Task: Sort the products by relevance.
Action: Mouse pressed left at (24, 152)
Screenshot: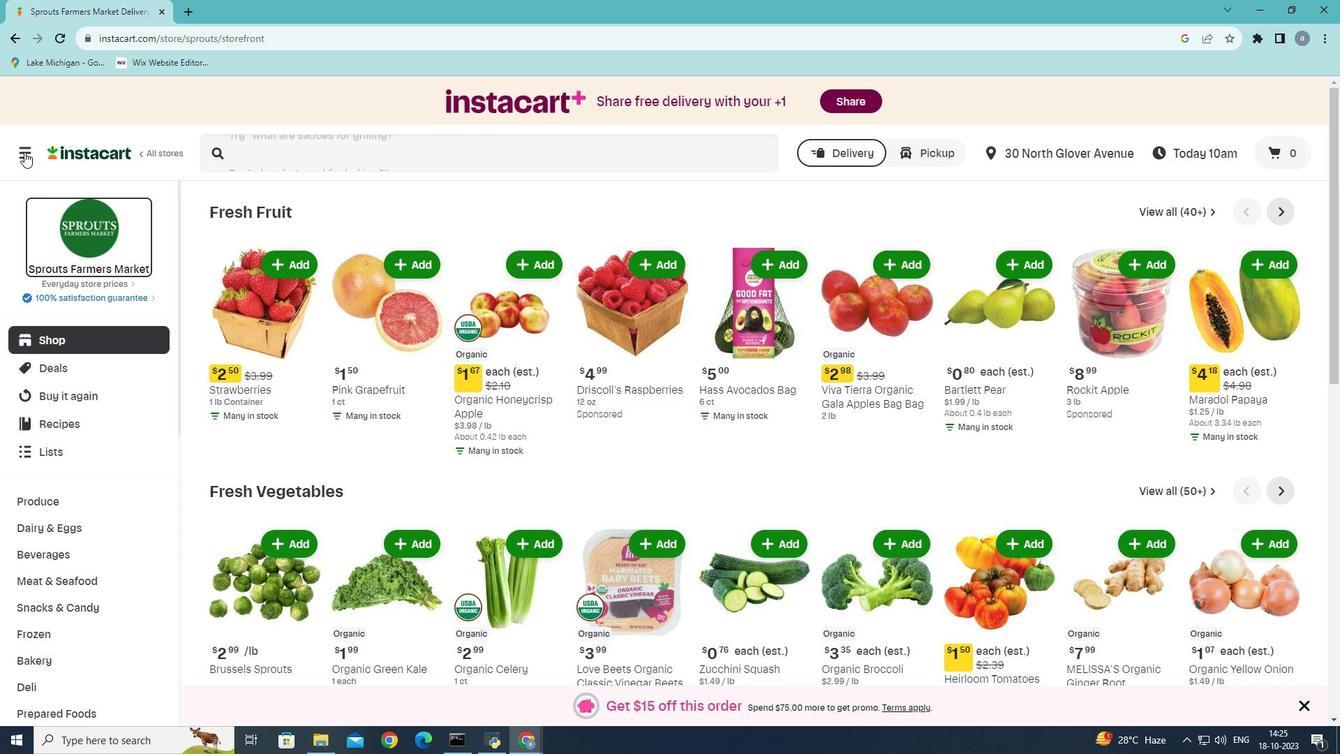 
Action: Mouse moved to (87, 409)
Screenshot: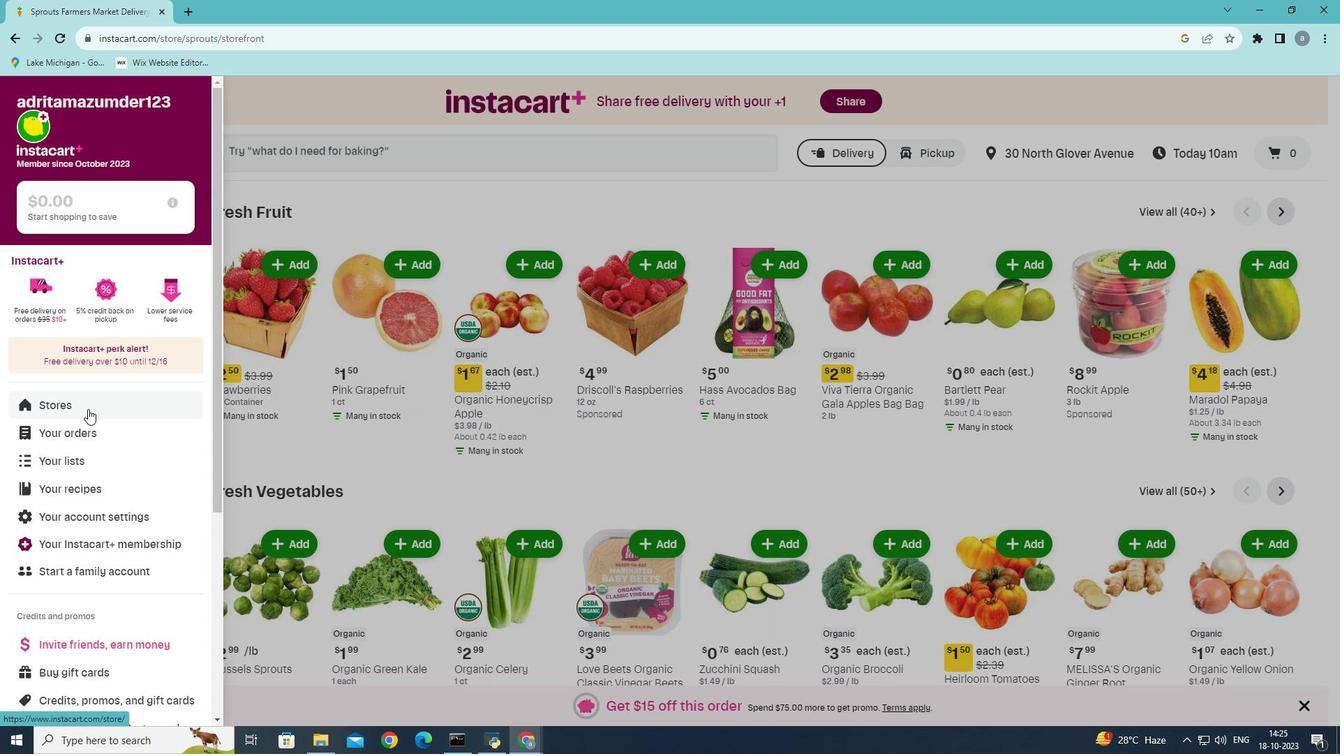 
Action: Mouse pressed left at (87, 409)
Screenshot: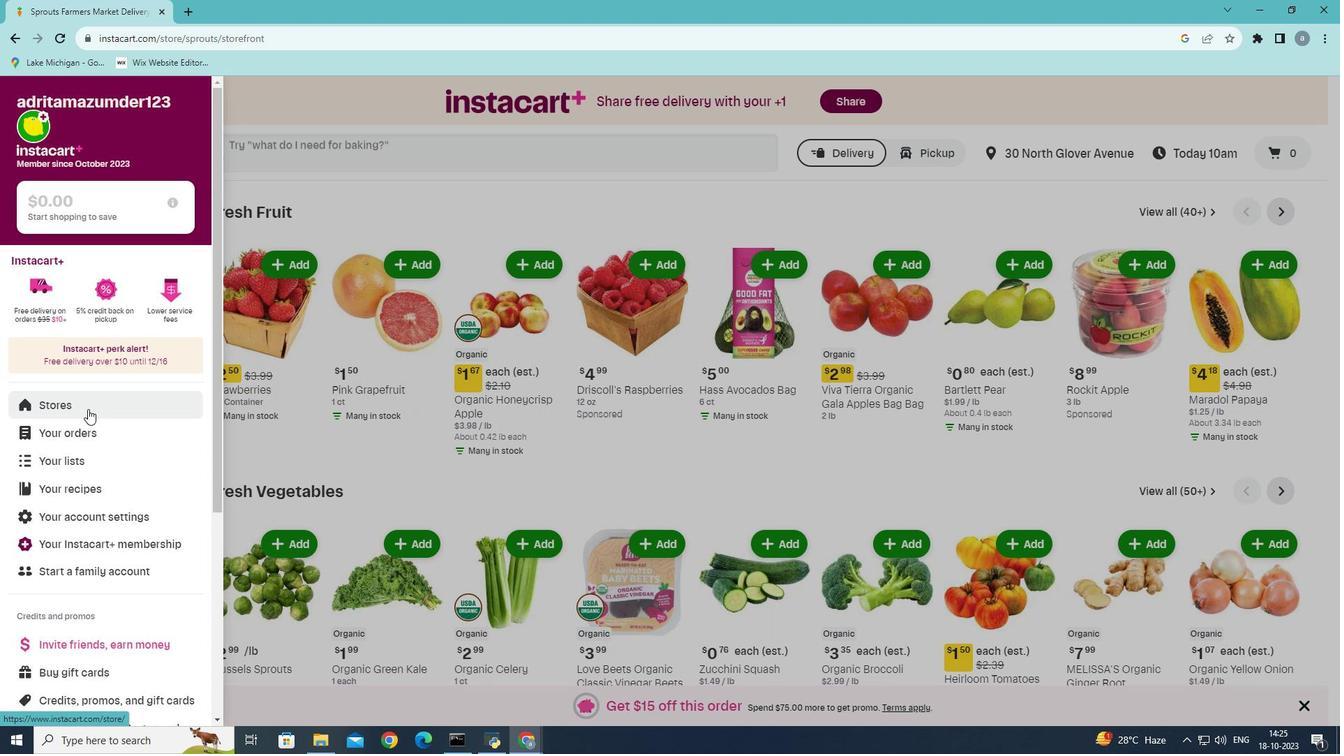 
Action: Mouse moved to (328, 147)
Screenshot: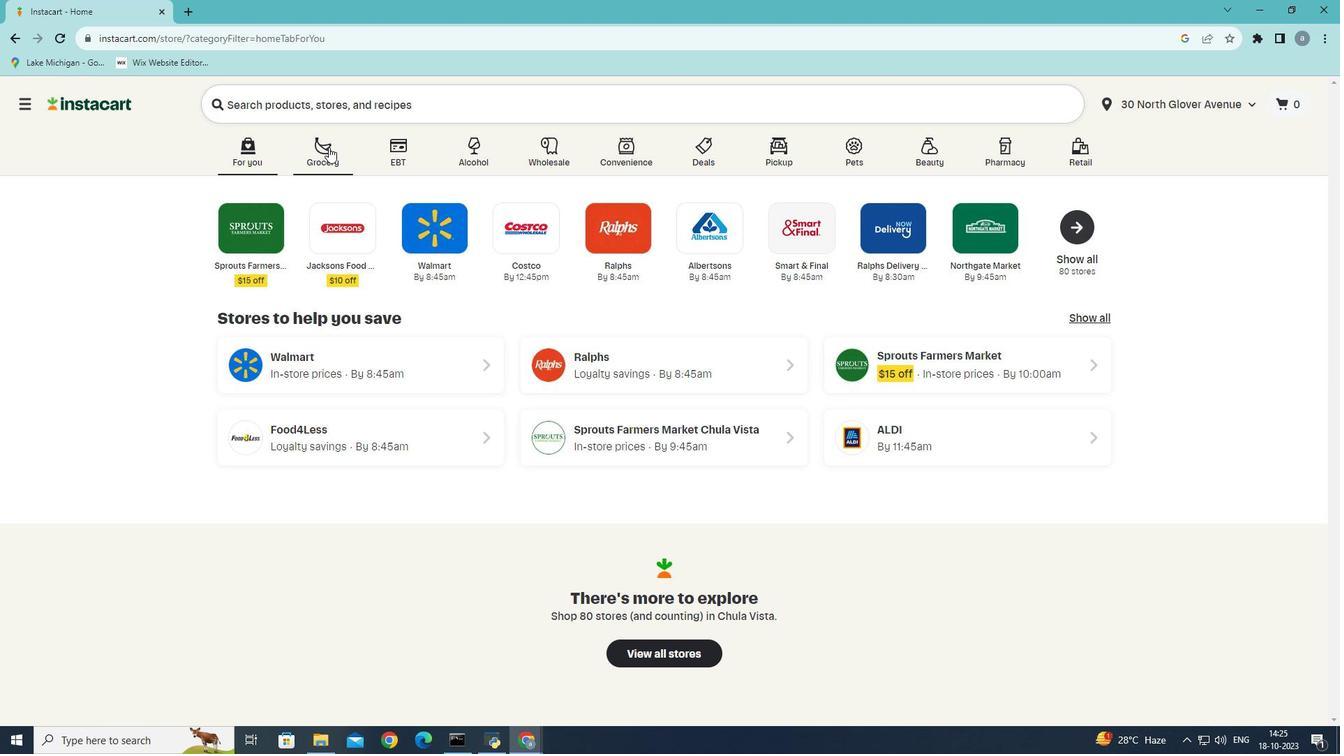 
Action: Mouse pressed left at (328, 147)
Screenshot: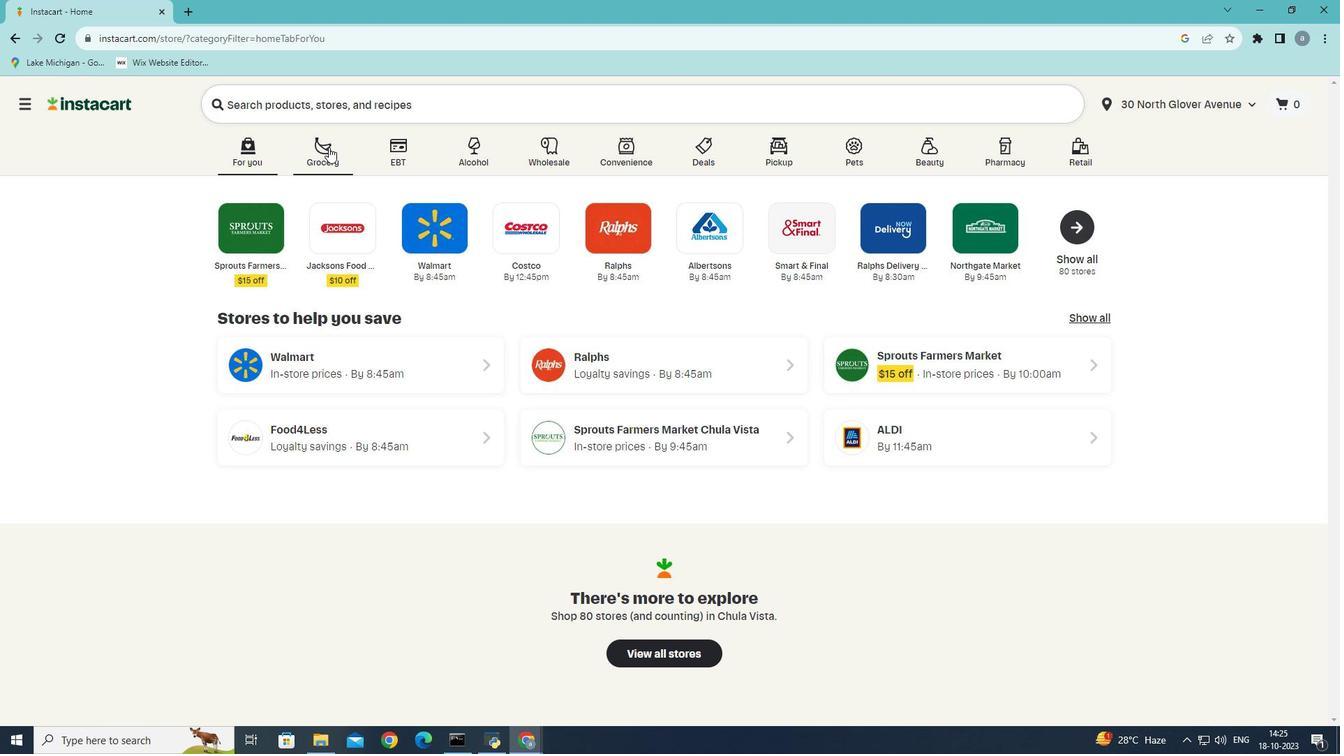 
Action: Mouse moved to (350, 399)
Screenshot: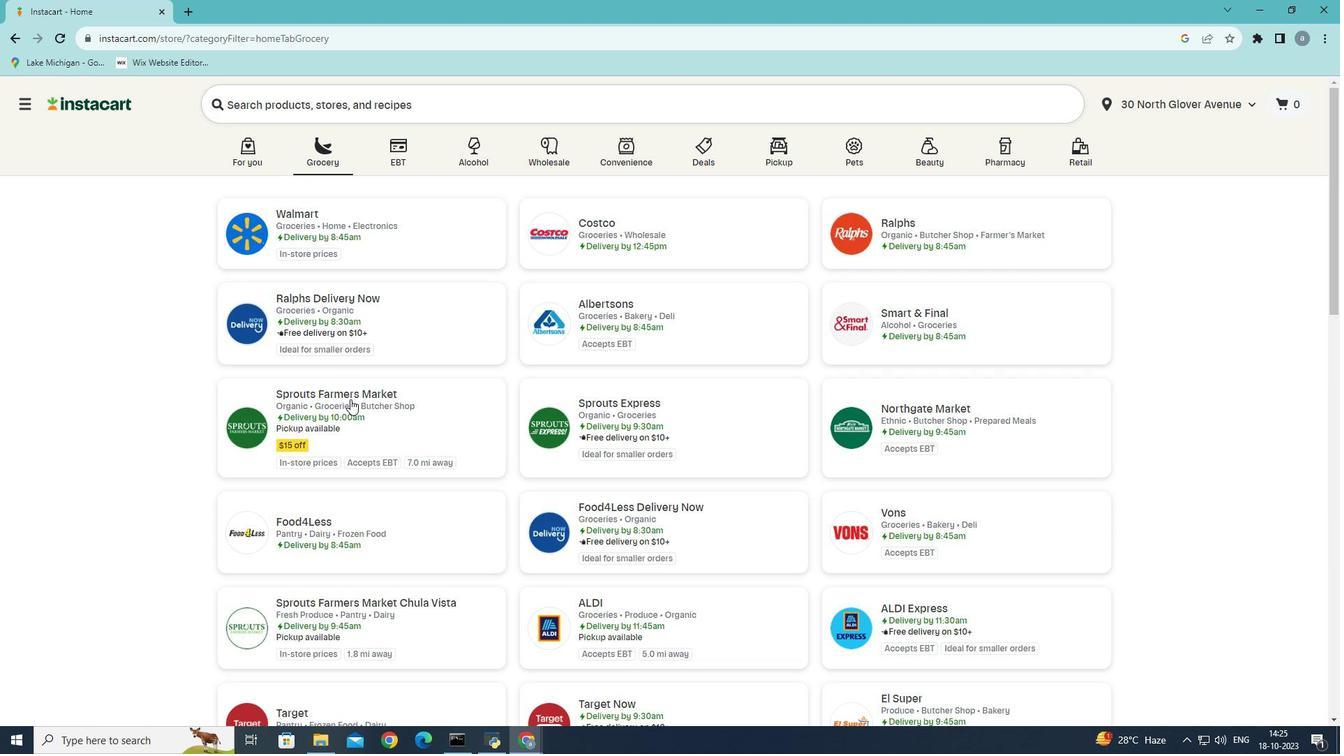 
Action: Mouse pressed left at (350, 399)
Screenshot: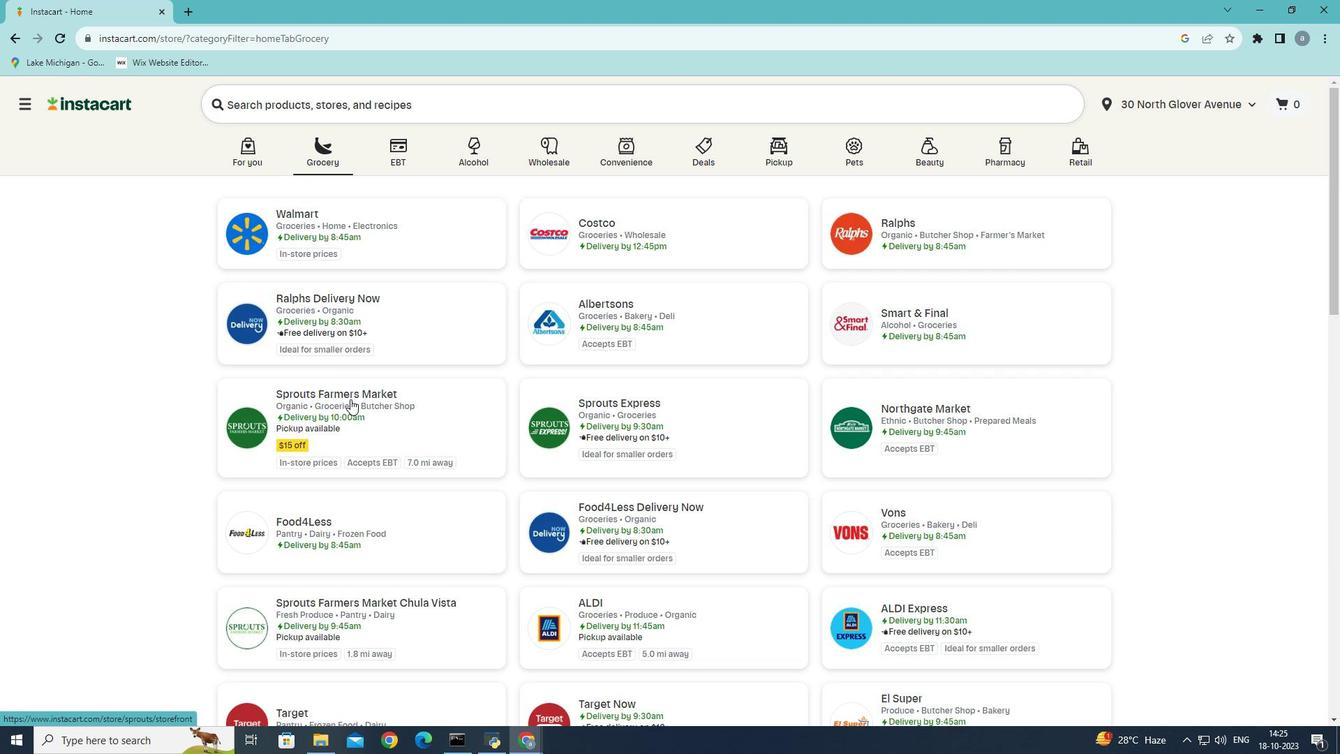 
Action: Mouse moved to (60, 578)
Screenshot: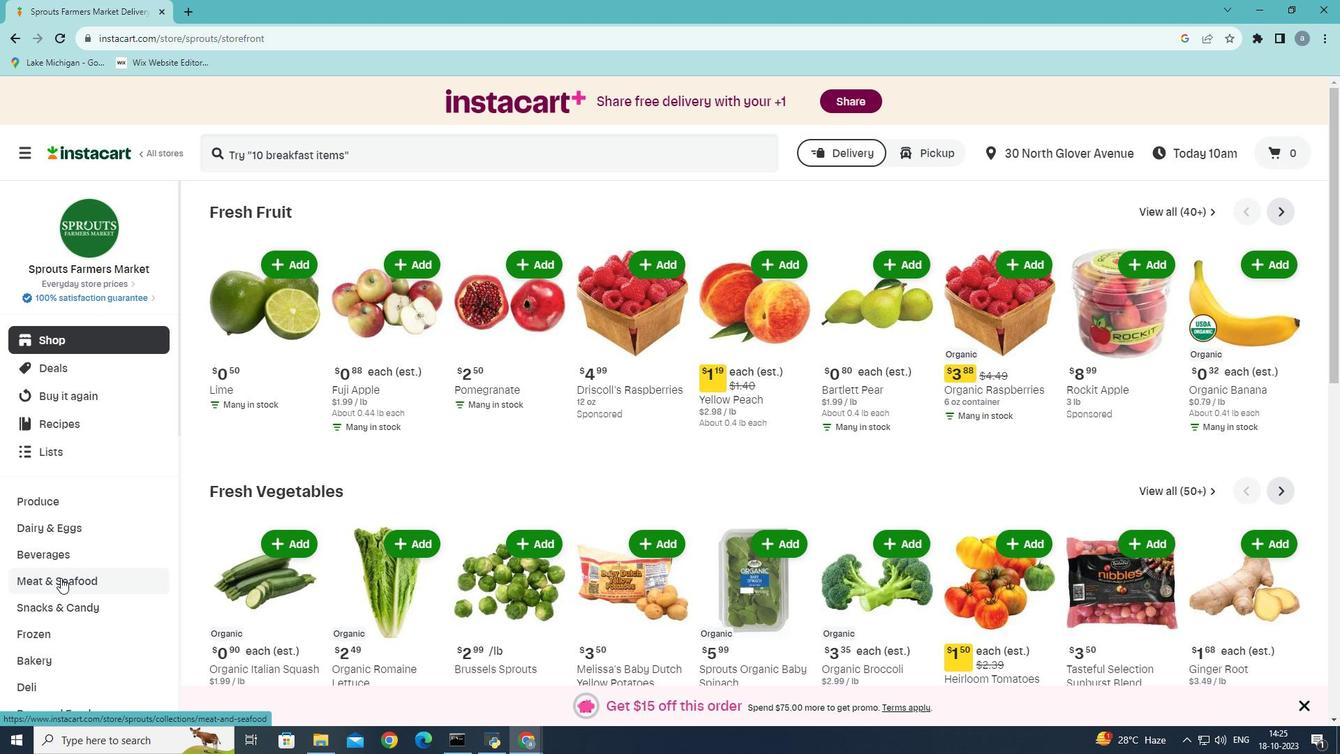 
Action: Mouse pressed left at (60, 578)
Screenshot: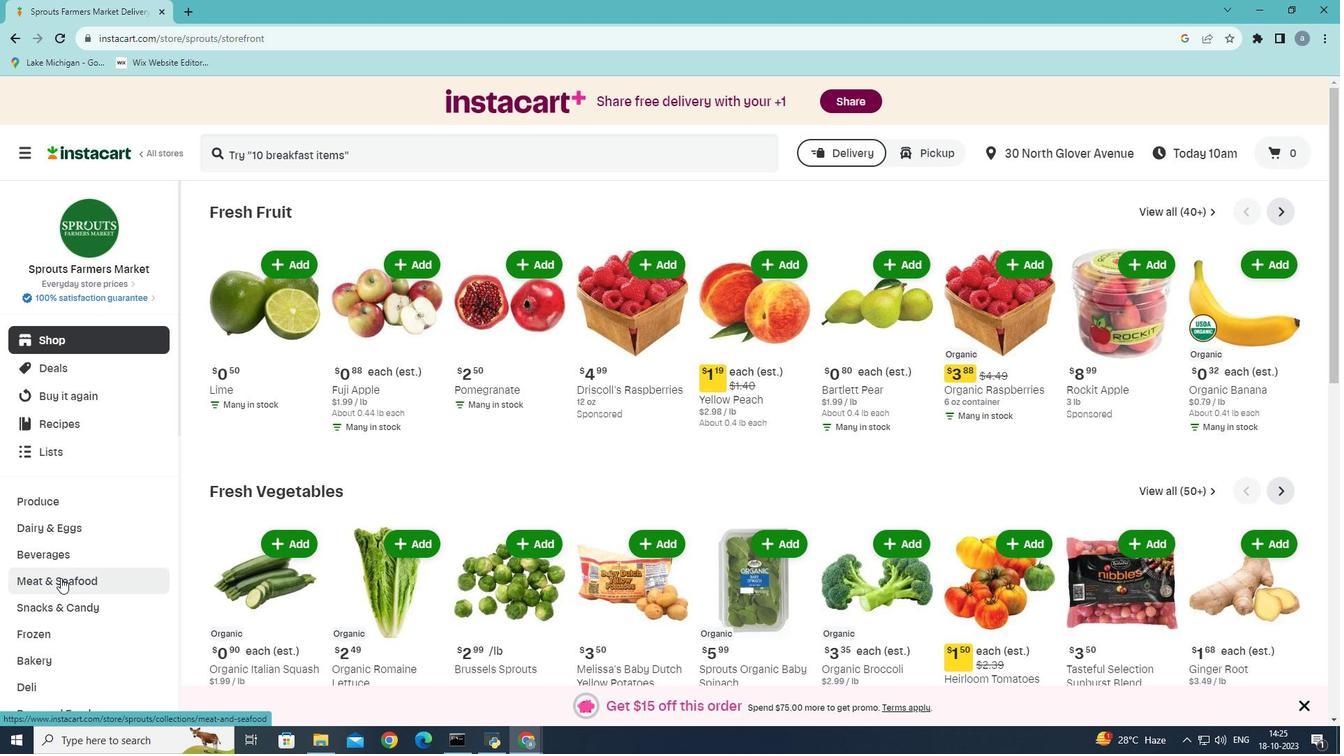 
Action: Mouse moved to (506, 245)
Screenshot: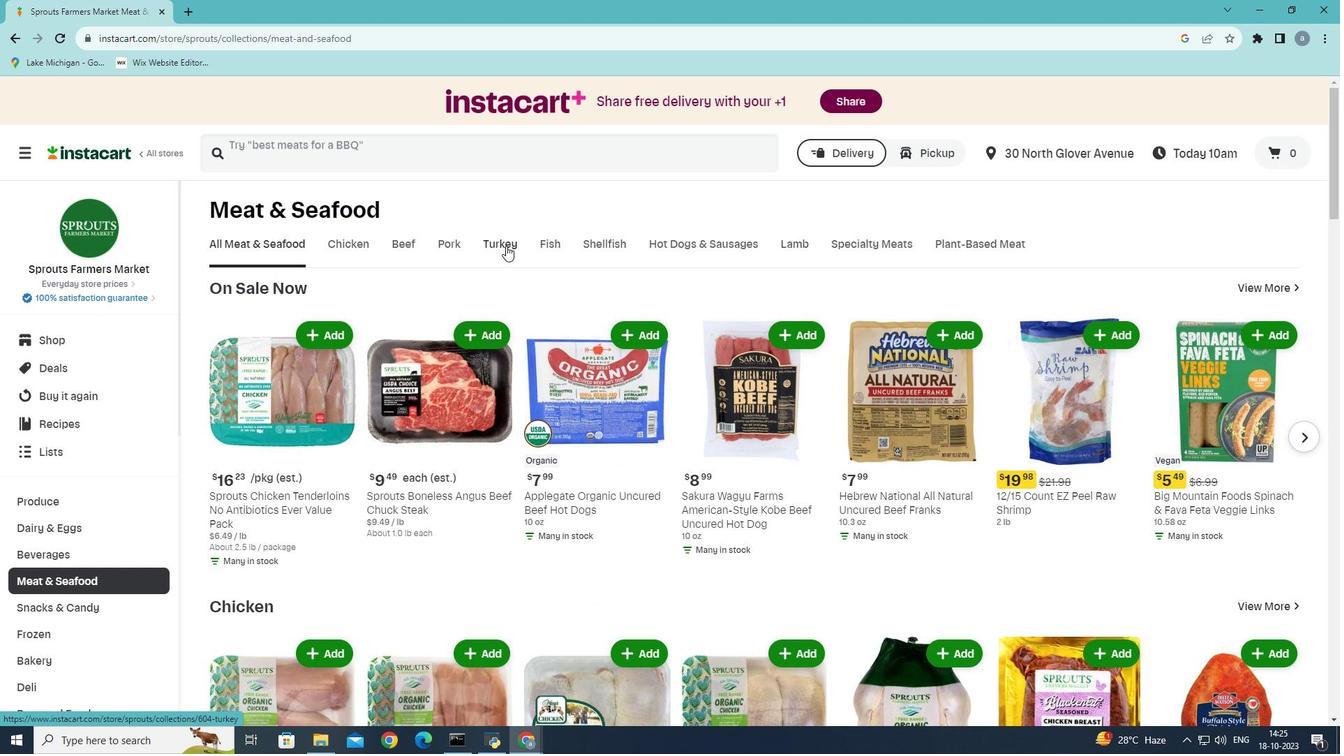 
Action: Mouse pressed left at (506, 245)
Screenshot: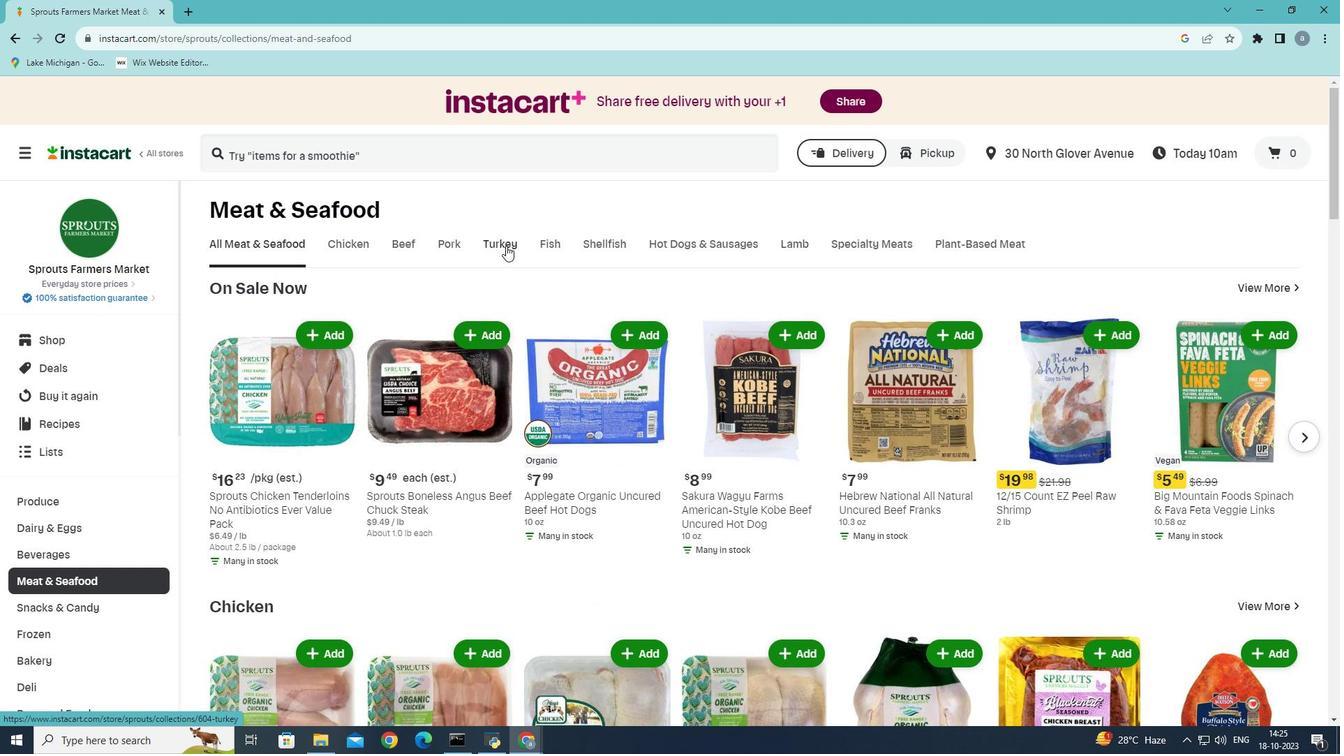 
Action: Mouse moved to (360, 308)
Screenshot: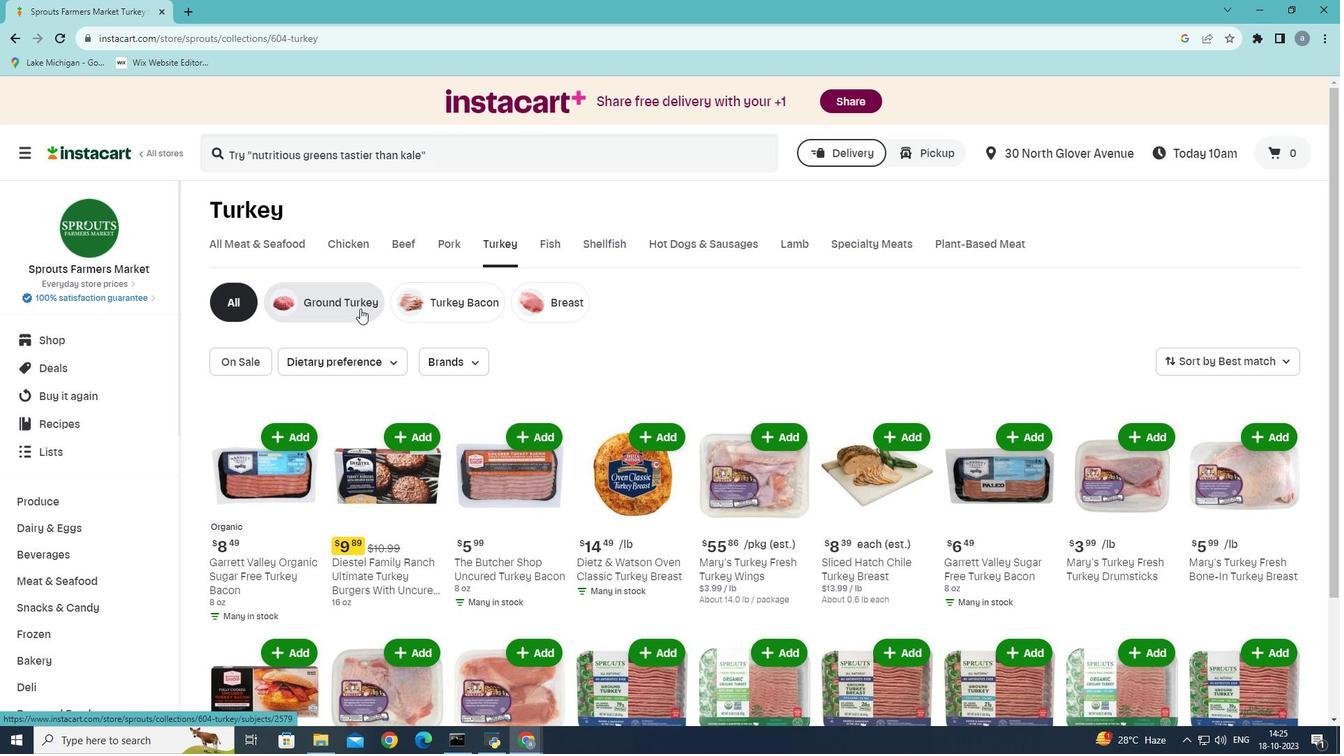 
Action: Mouse pressed left at (360, 308)
Screenshot: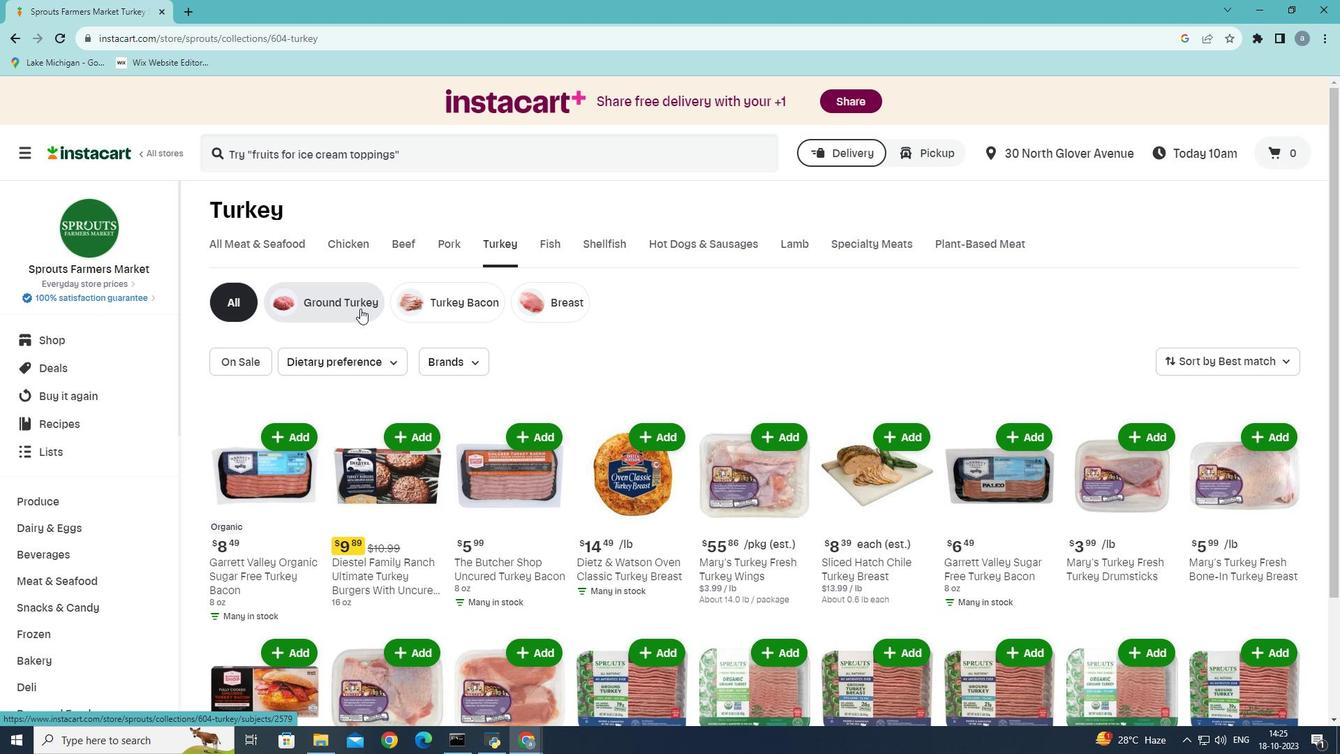 
Action: Mouse moved to (1298, 361)
Screenshot: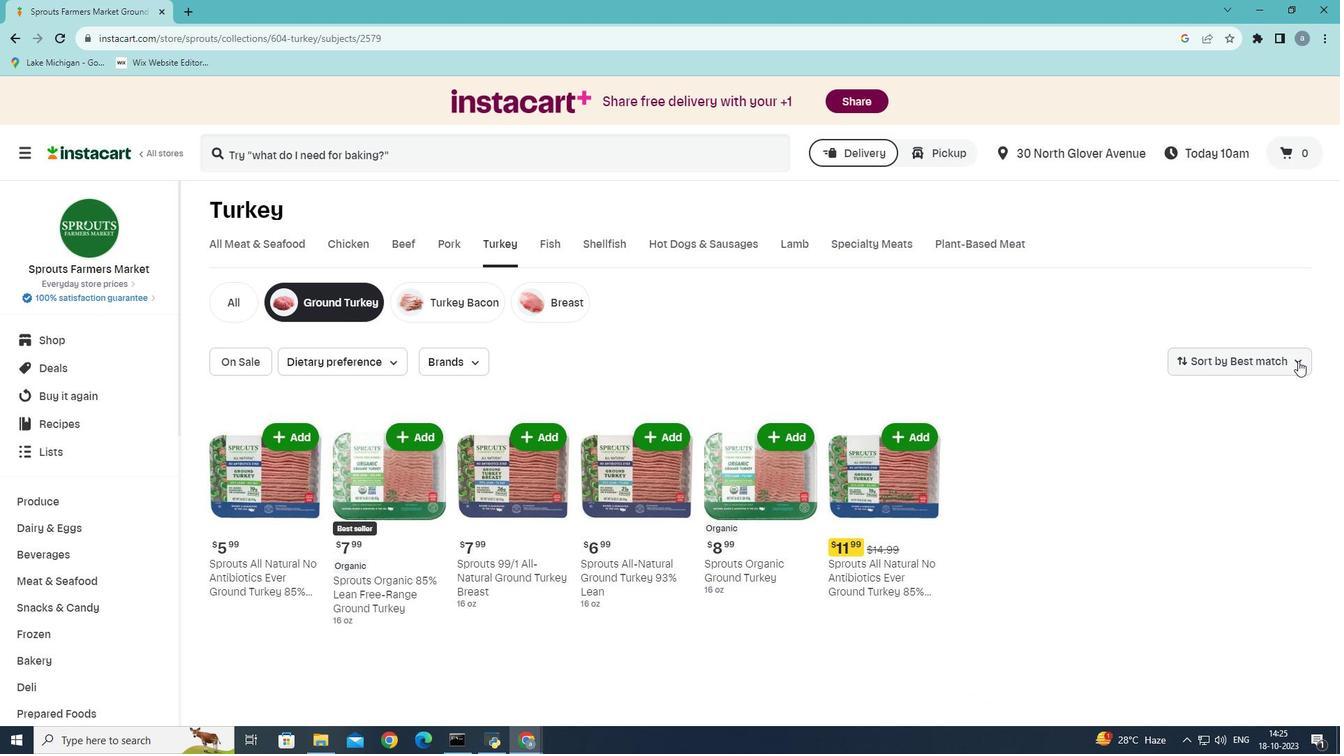 
Action: Mouse pressed left at (1298, 361)
Screenshot: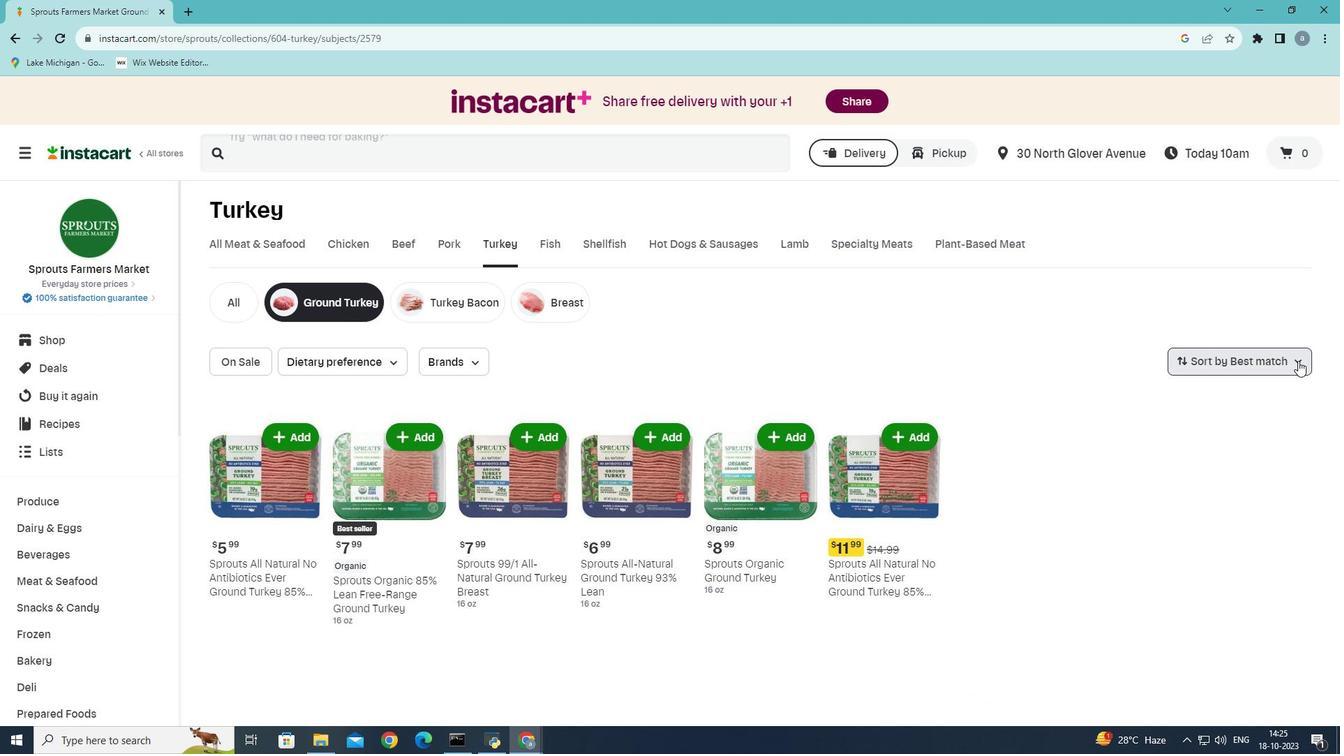
Action: Mouse moved to (1248, 571)
Screenshot: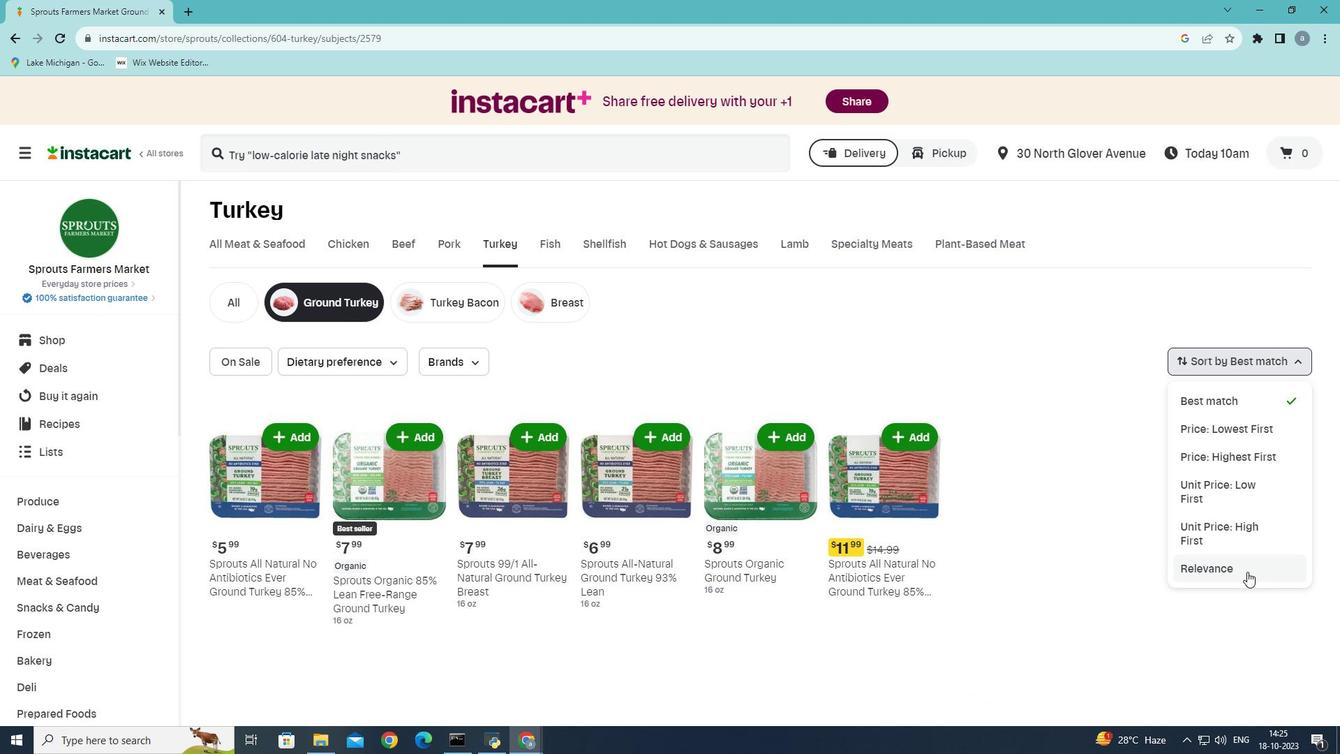 
Action: Mouse pressed left at (1248, 571)
Screenshot: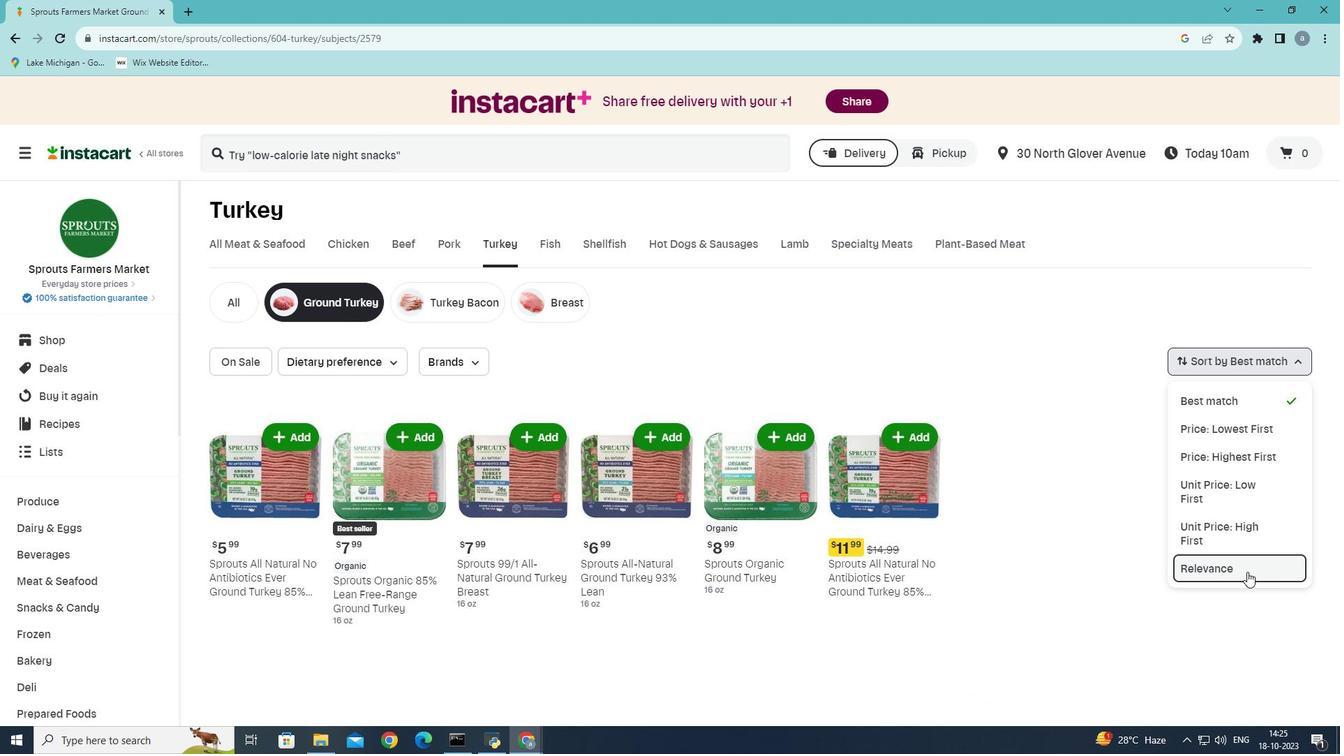 
Action: Mouse moved to (1246, 571)
Screenshot: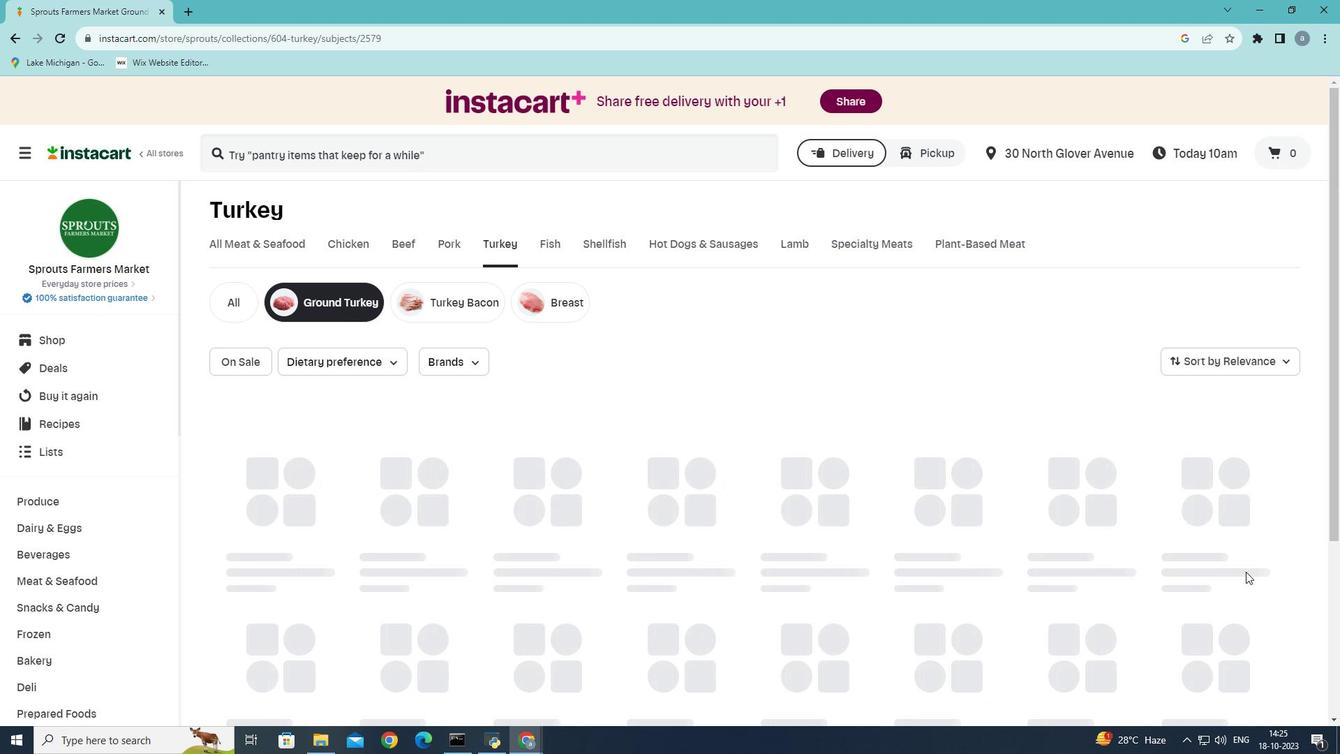 
